 Task: Create Workspace Enterprise Architecture Workspace description Manage and track supplier and vendor contracts and agreements. Workspace type Education
Action: Mouse moved to (378, 68)
Screenshot: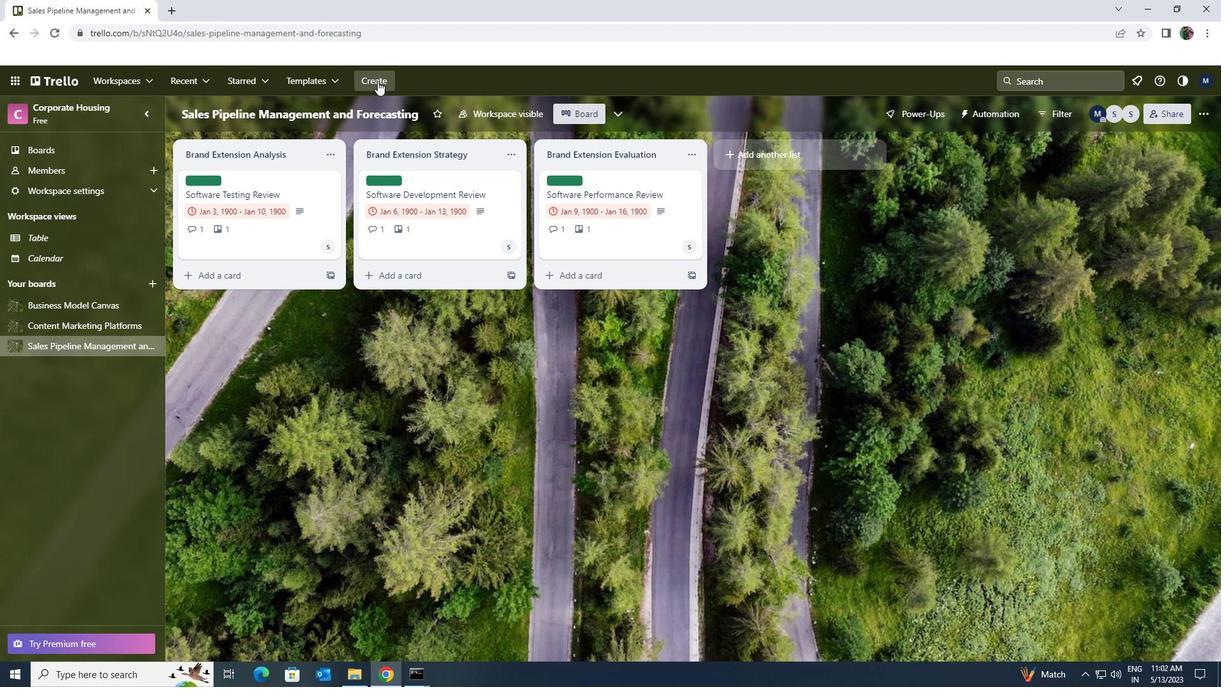 
Action: Mouse pressed left at (378, 68)
Screenshot: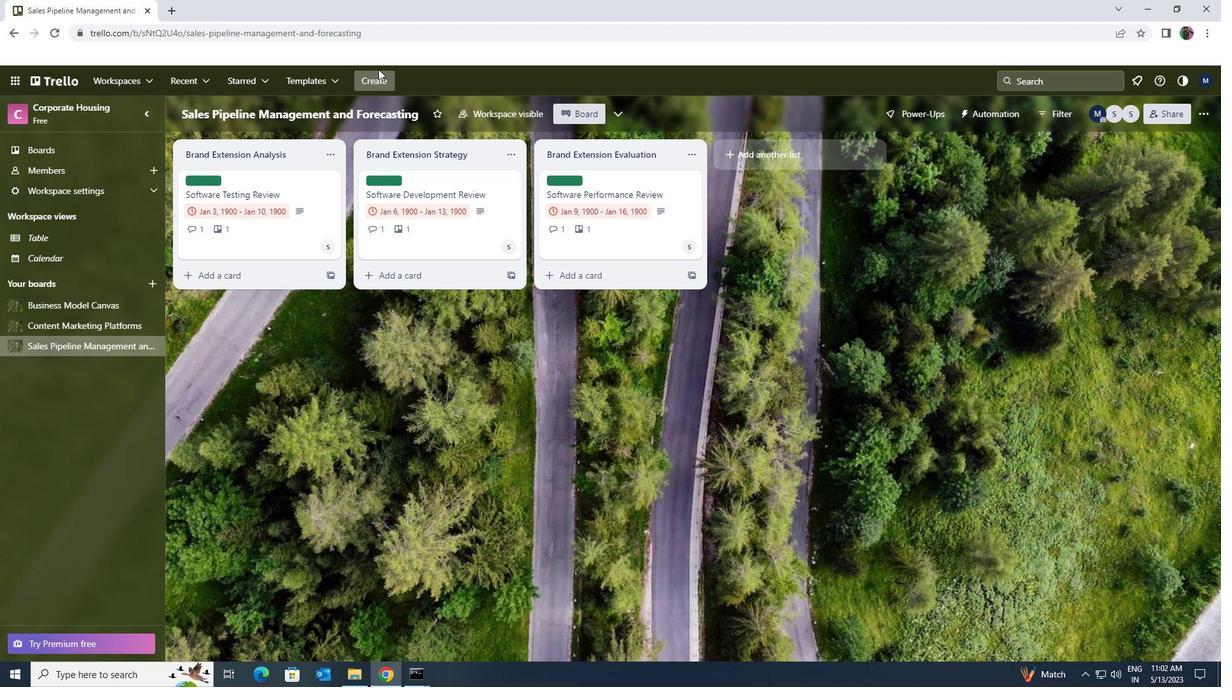 
Action: Mouse moved to (379, 71)
Screenshot: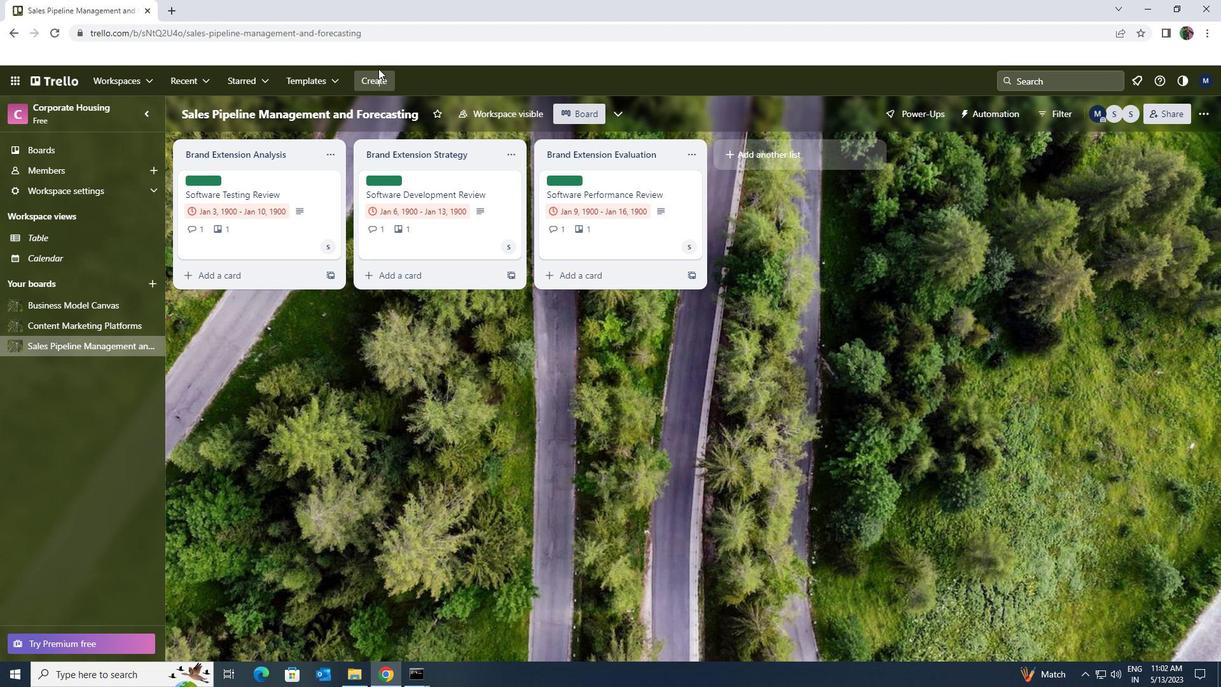 
Action: Mouse pressed left at (379, 71)
Screenshot: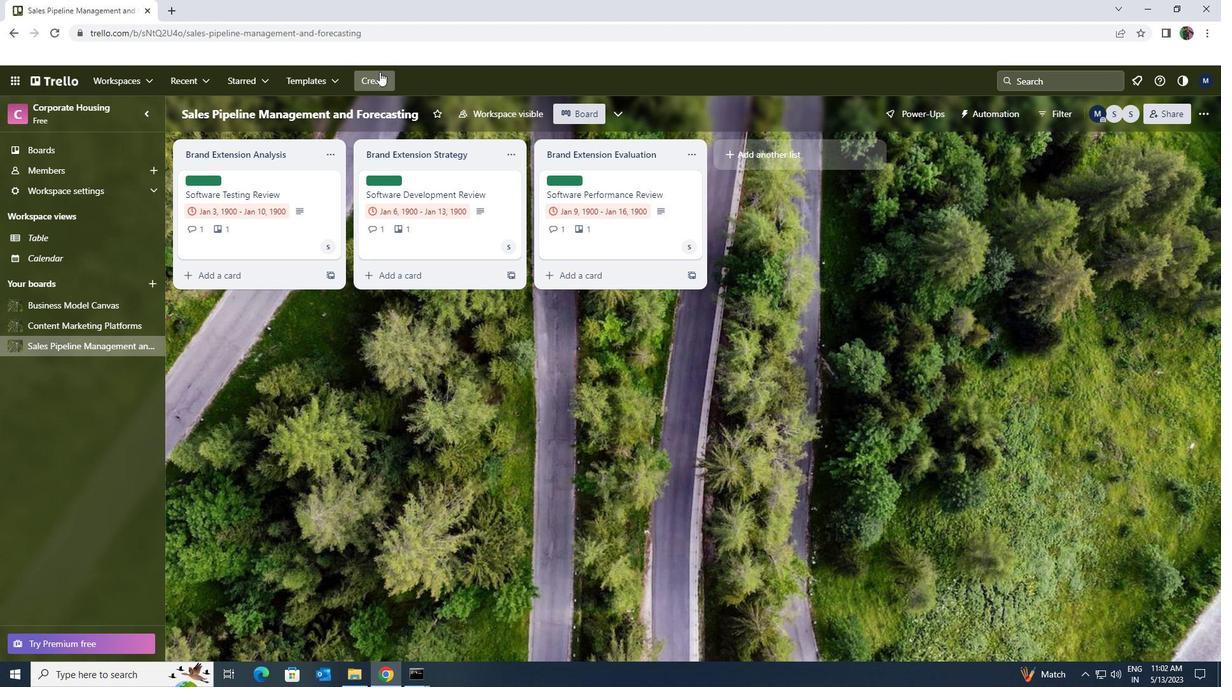 
Action: Mouse moved to (411, 209)
Screenshot: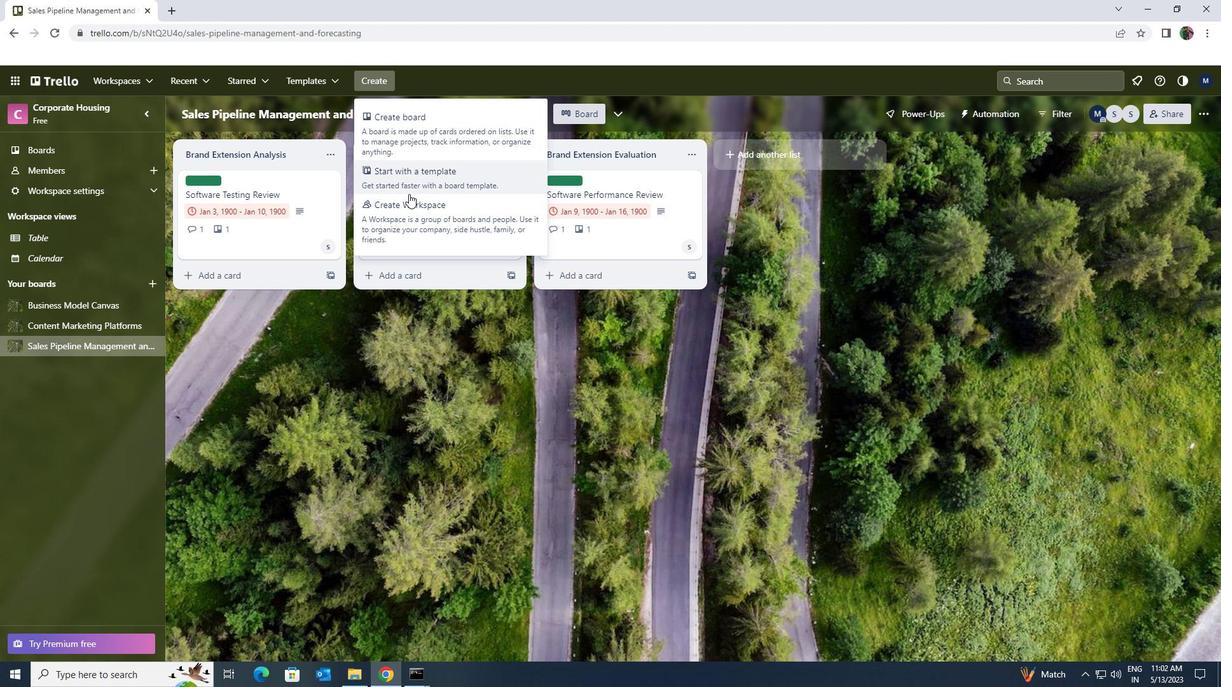 
Action: Mouse pressed left at (411, 209)
Screenshot: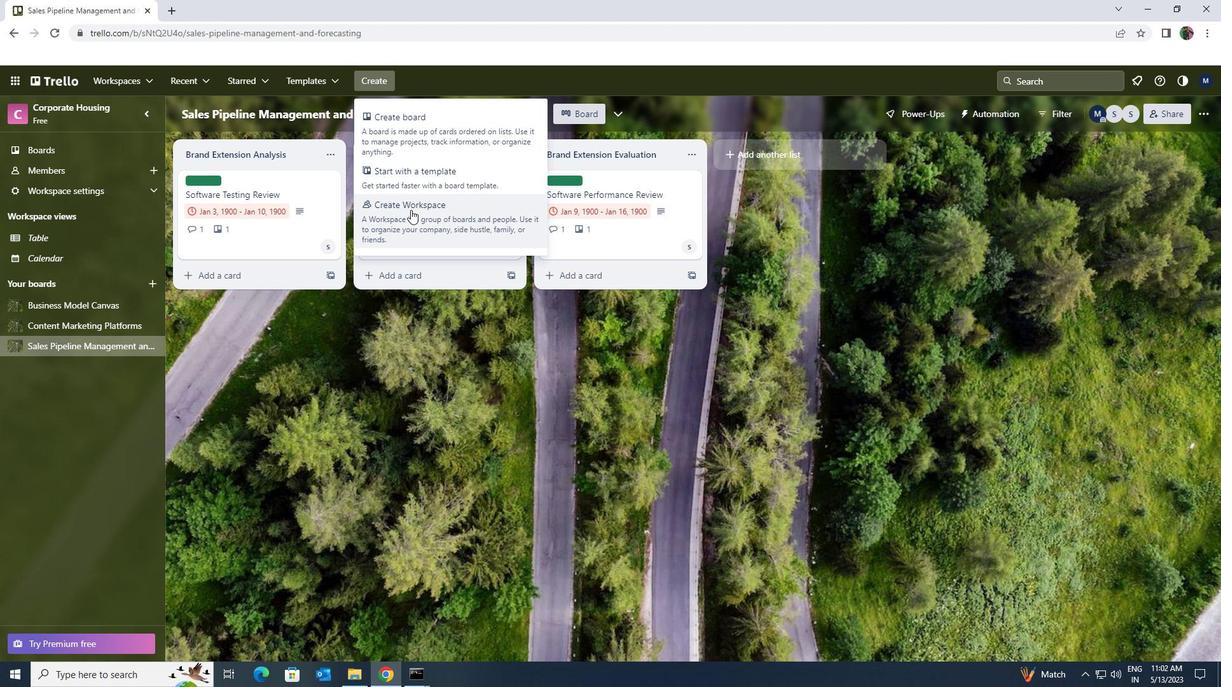 
Action: Key pressed <Key.shift>ENTERPRISE<Key.space><Key.shift><Key.shift><Key.shift><Key.shift><Key.shift><Key.shift><Key.shift><Key.shift><Key.shift><Key.shift><Key.shift><Key.shift><Key.shift><Key.shift><Key.shift><Key.shift><Key.shift><Key.shift><Key.shift><Key.shift><Key.shift><Key.shift><Key.shift><Key.shift><Key.shift><Key.shift><Key.shift><Key.shift><Key.shift>ARCHITECTURE
Screenshot: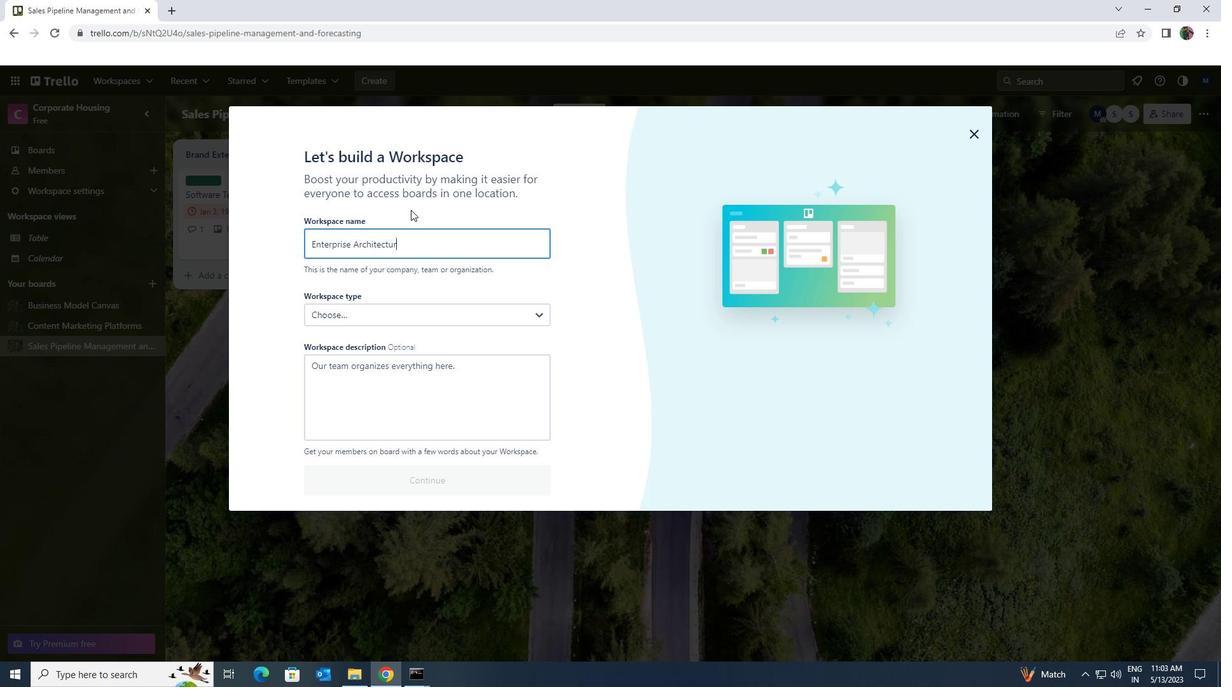 
Action: Mouse moved to (451, 382)
Screenshot: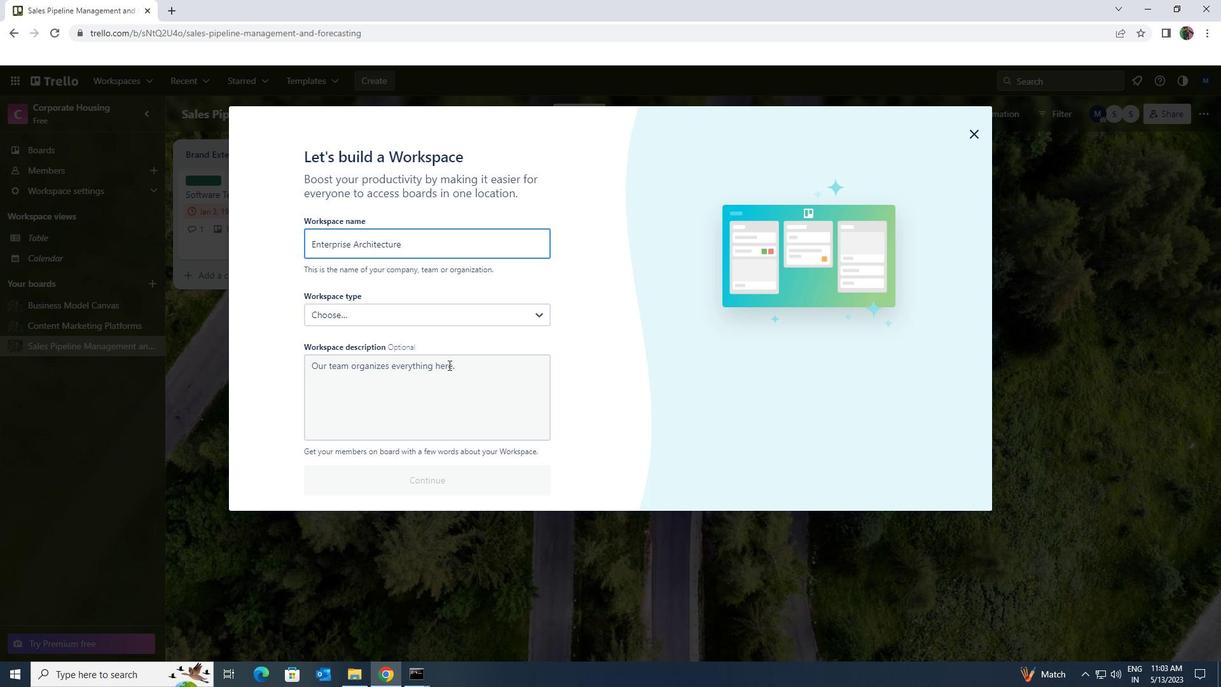 
Action: Mouse pressed left at (451, 382)
Screenshot: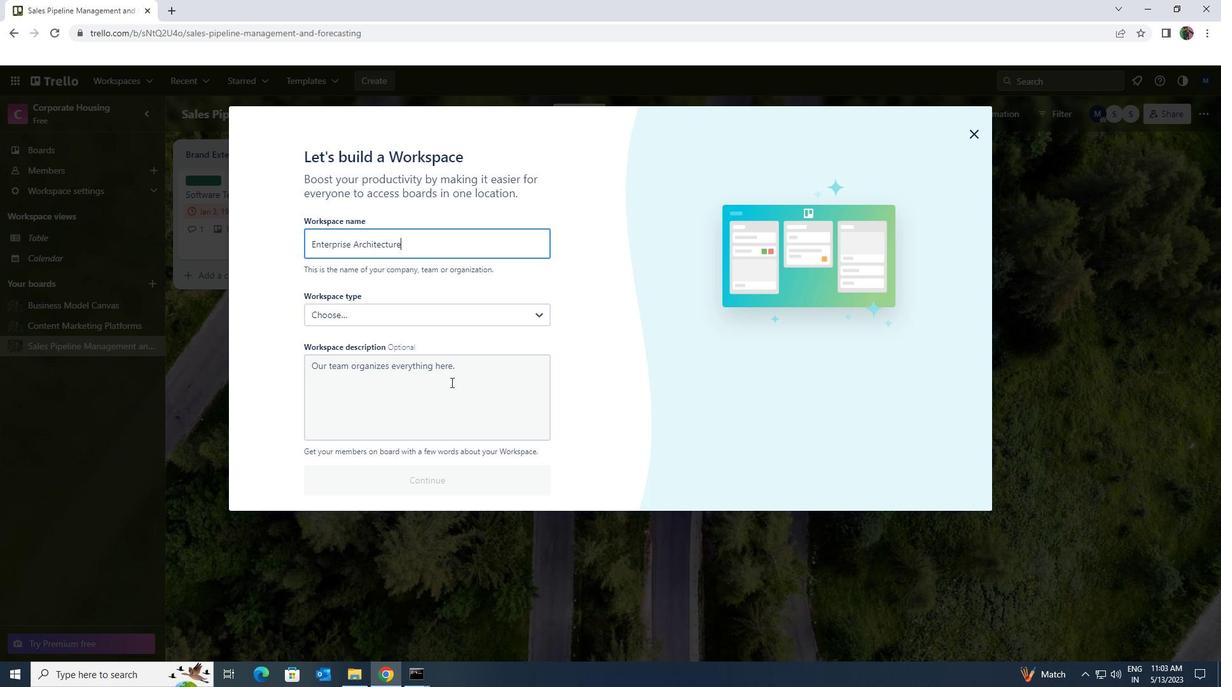 
Action: Key pressed <Key.shift>MANAGE<Key.space>AND<Key.space>TRACK<Key.space>SUPPLIER<Key.space>AND<Key.space>VENDOR<Key.space>CONTRACTS<Key.space>AND<Key.space>AGREEMNETS<Key.space><Key.backspace><Key.backspace><Key.backspace><Key.backspace><Key.backspace>ENTS<Key.space>.
Screenshot: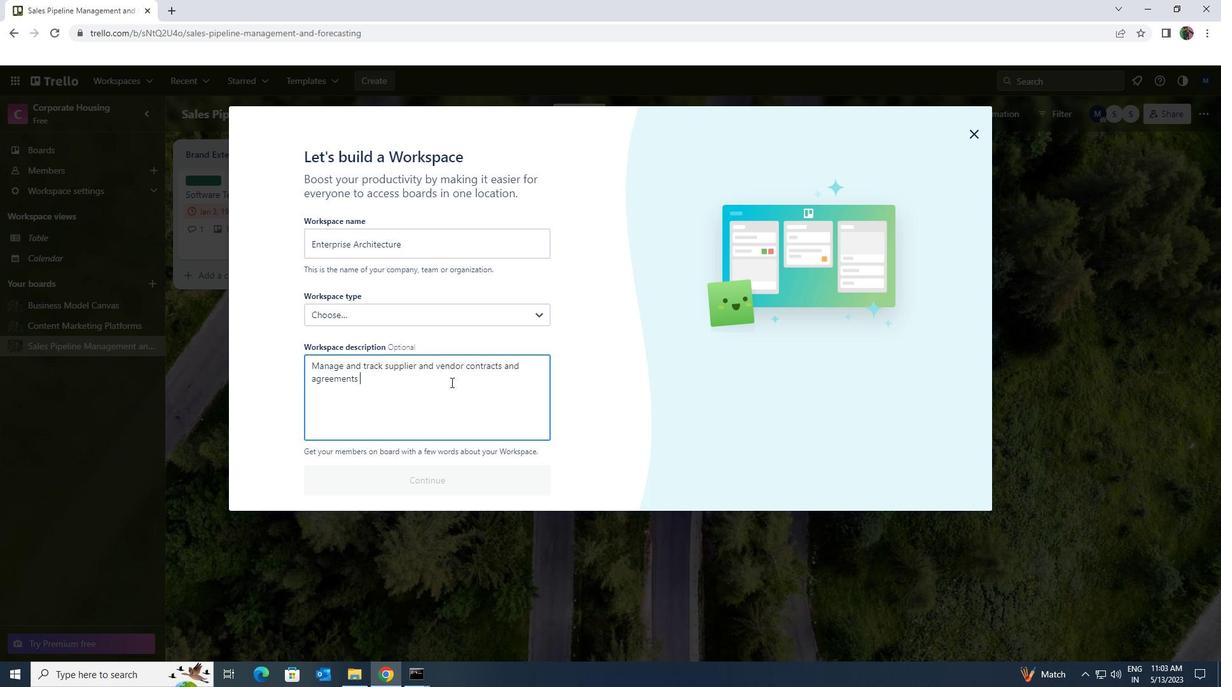 
Action: Mouse moved to (544, 316)
Screenshot: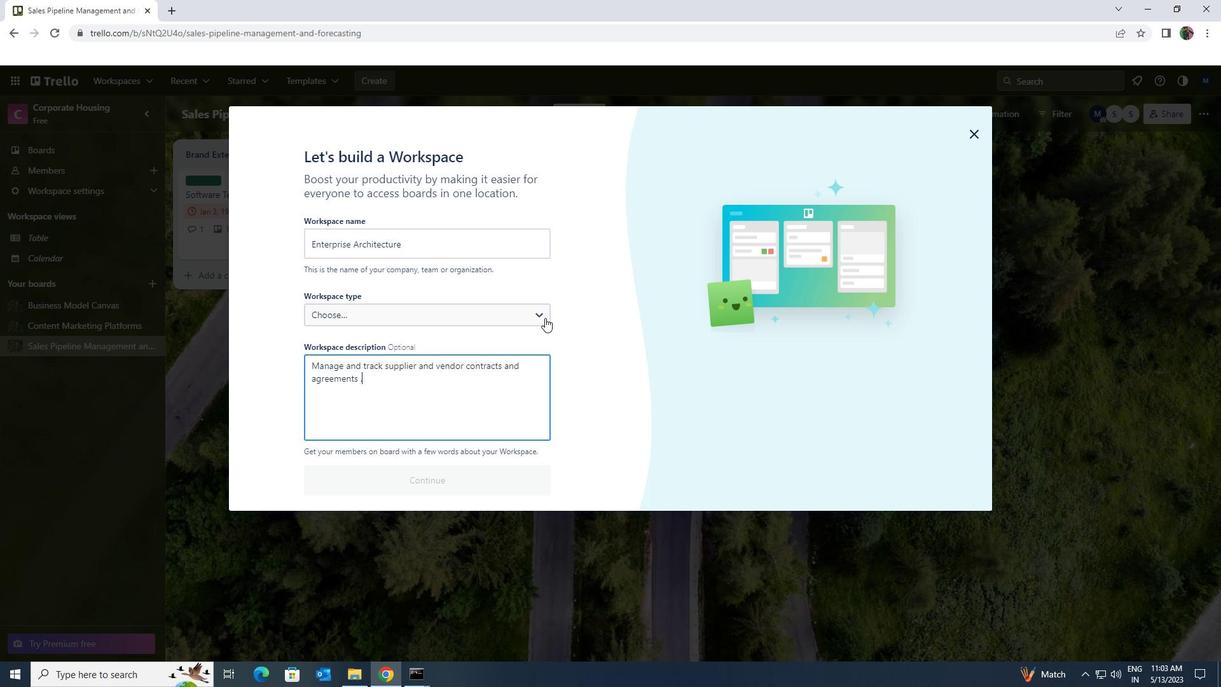 
Action: Mouse pressed left at (544, 316)
Screenshot: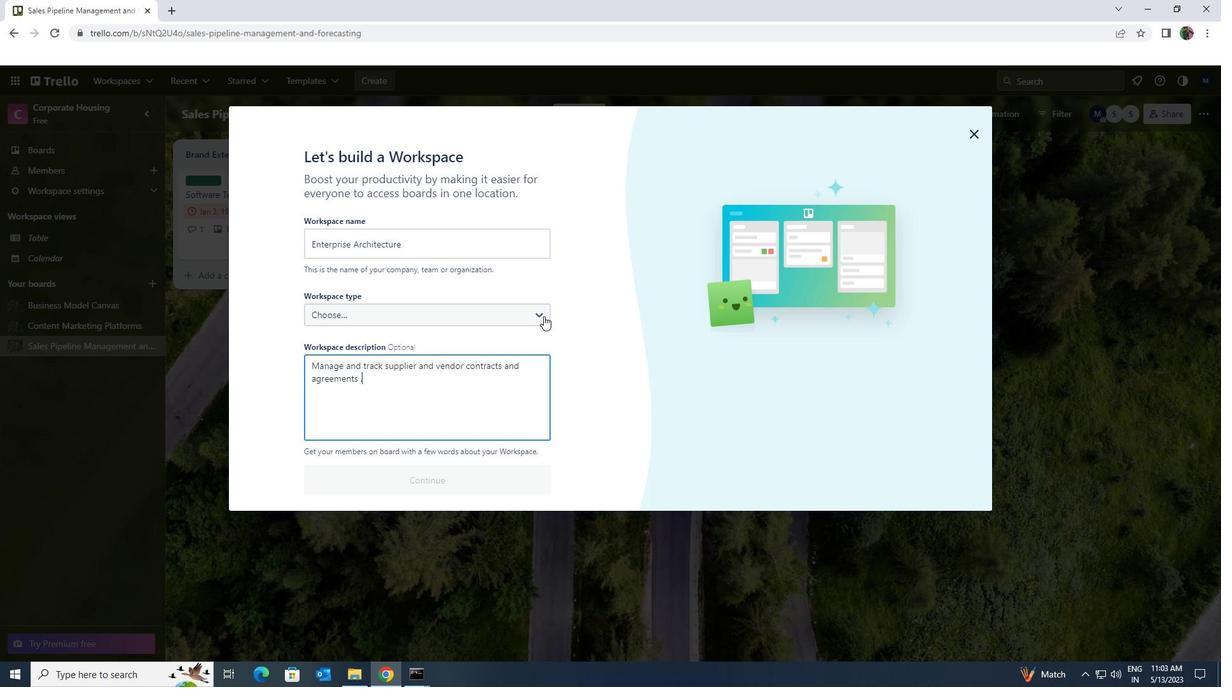 
Action: Mouse moved to (513, 444)
Screenshot: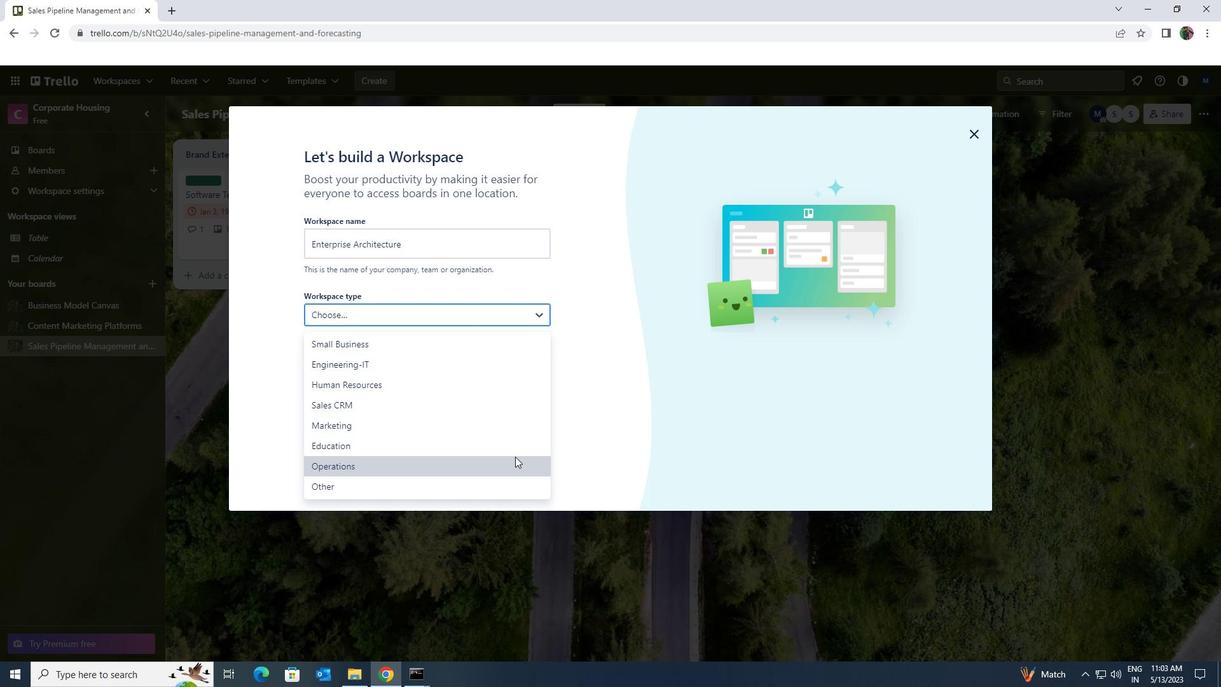 
Action: Mouse pressed left at (513, 444)
Screenshot: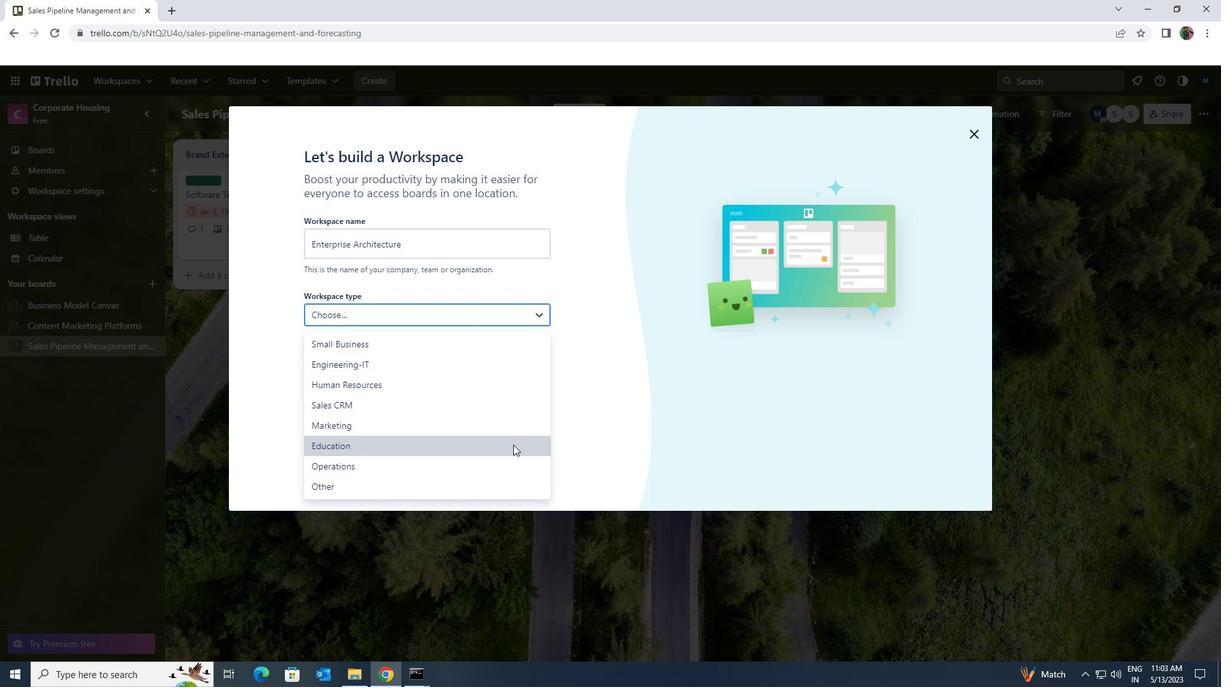 
Action: Mouse moved to (505, 487)
Screenshot: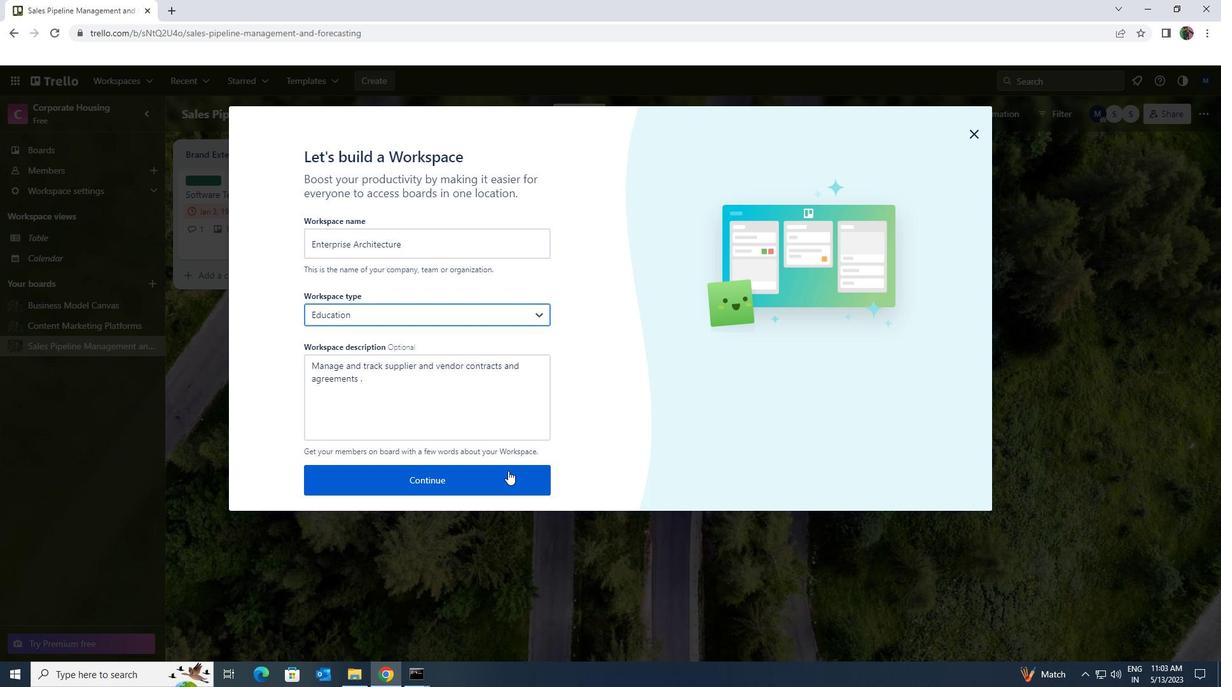 
Action: Mouse pressed left at (505, 487)
Screenshot: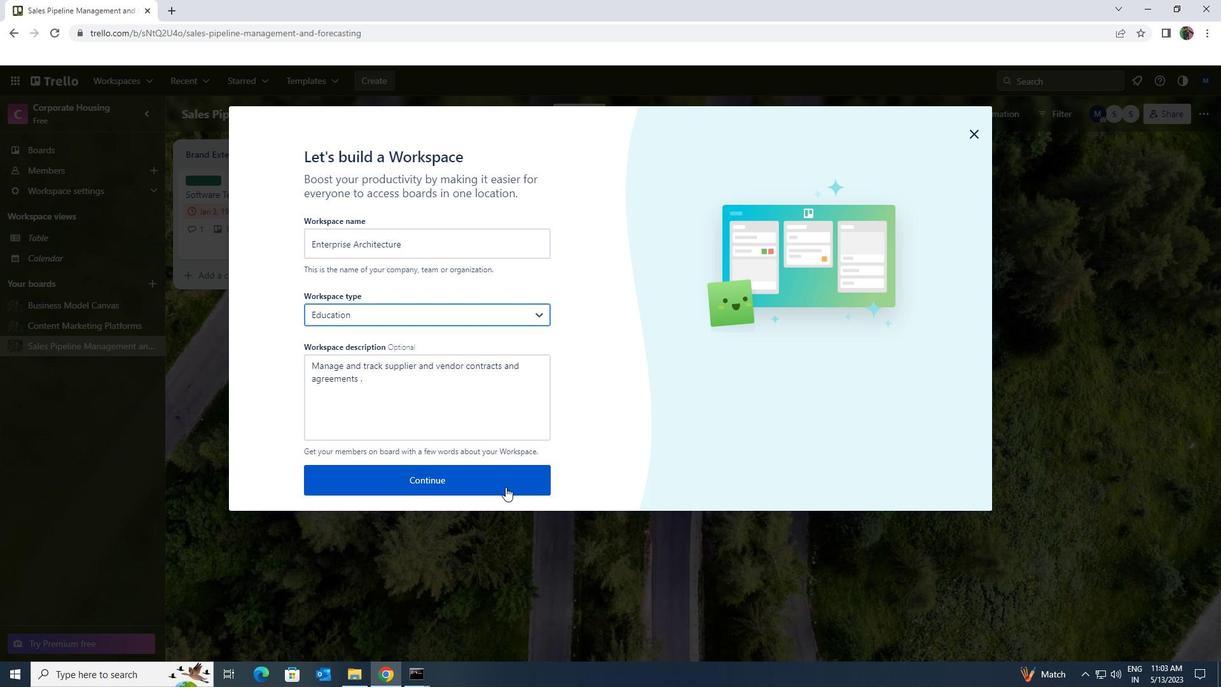 
